Task: Create Card Website Maintenance Review in Board Newsletter Optimization Software to Workspace Event Production Services. Create Card Zoology Conference Review in Board Public Relations Crisis Communication Planning to Workspace Event Production Services. Create Card E-commerce Website Review in Board Customer Service Call Center Management and Optimization to Workspace Event Production Services
Action: Mouse moved to (240, 192)
Screenshot: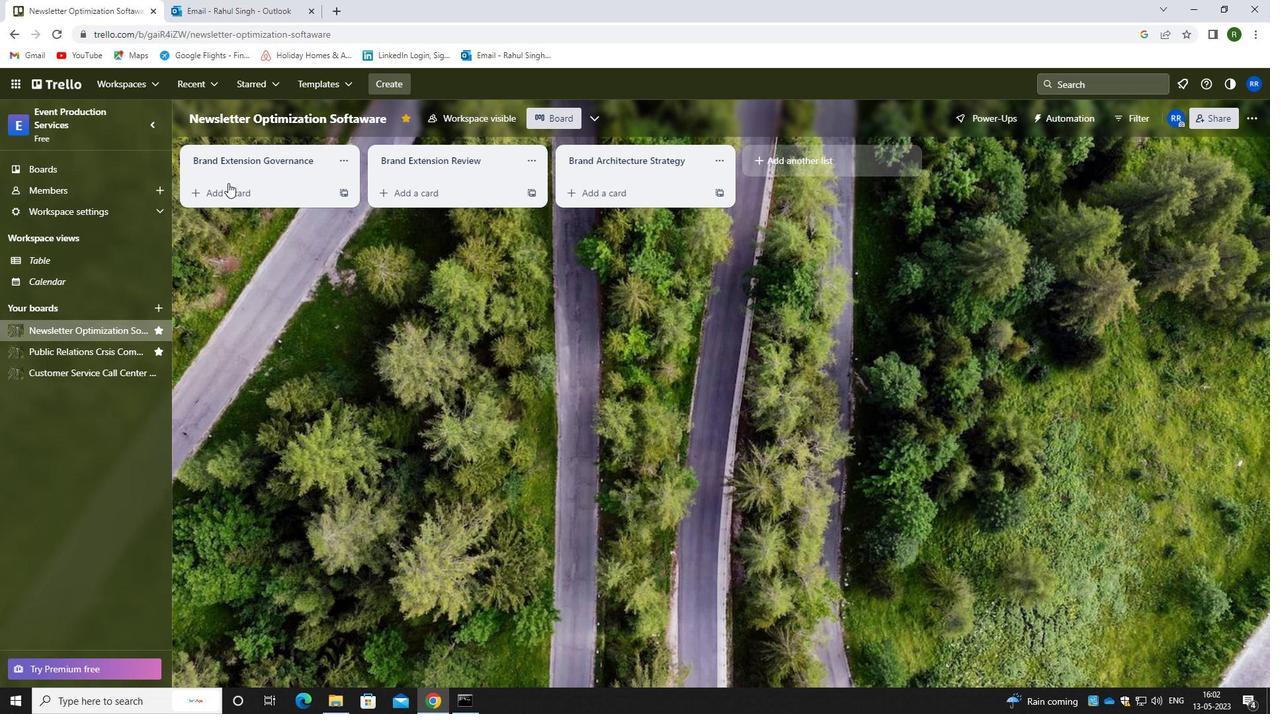 
Action: Mouse pressed left at (240, 192)
Screenshot: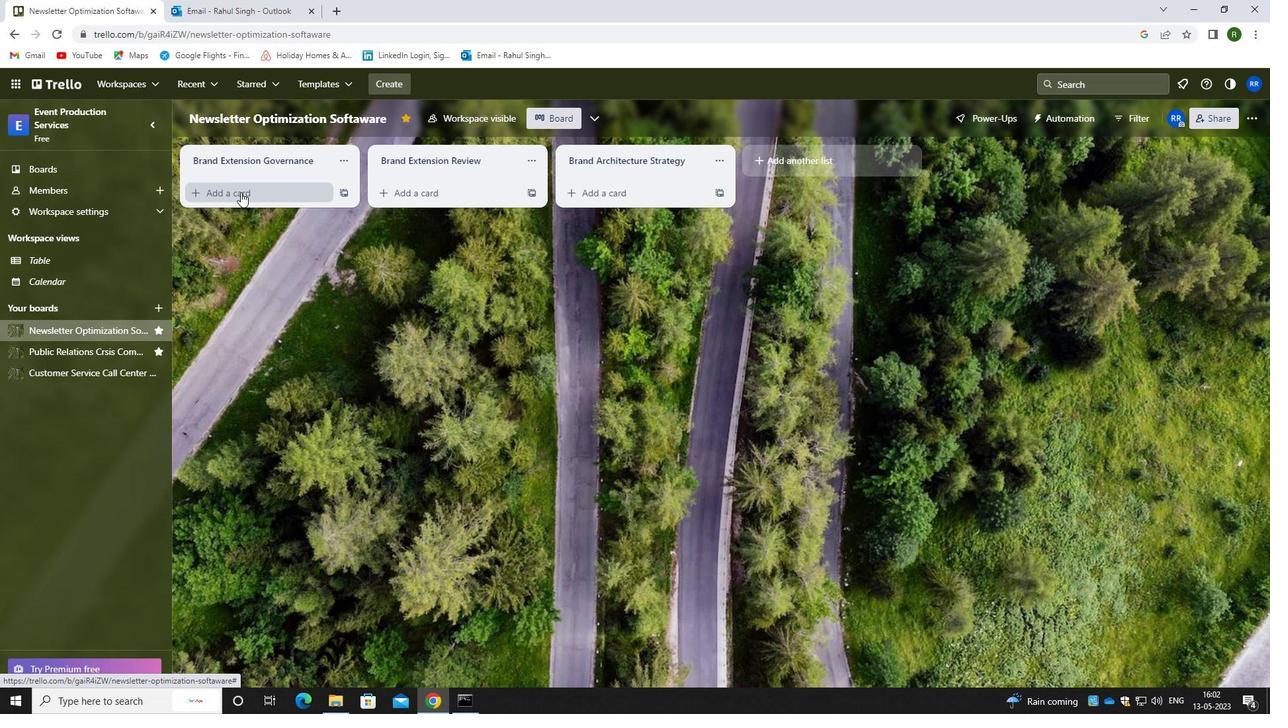 
Action: Mouse moved to (250, 201)
Screenshot: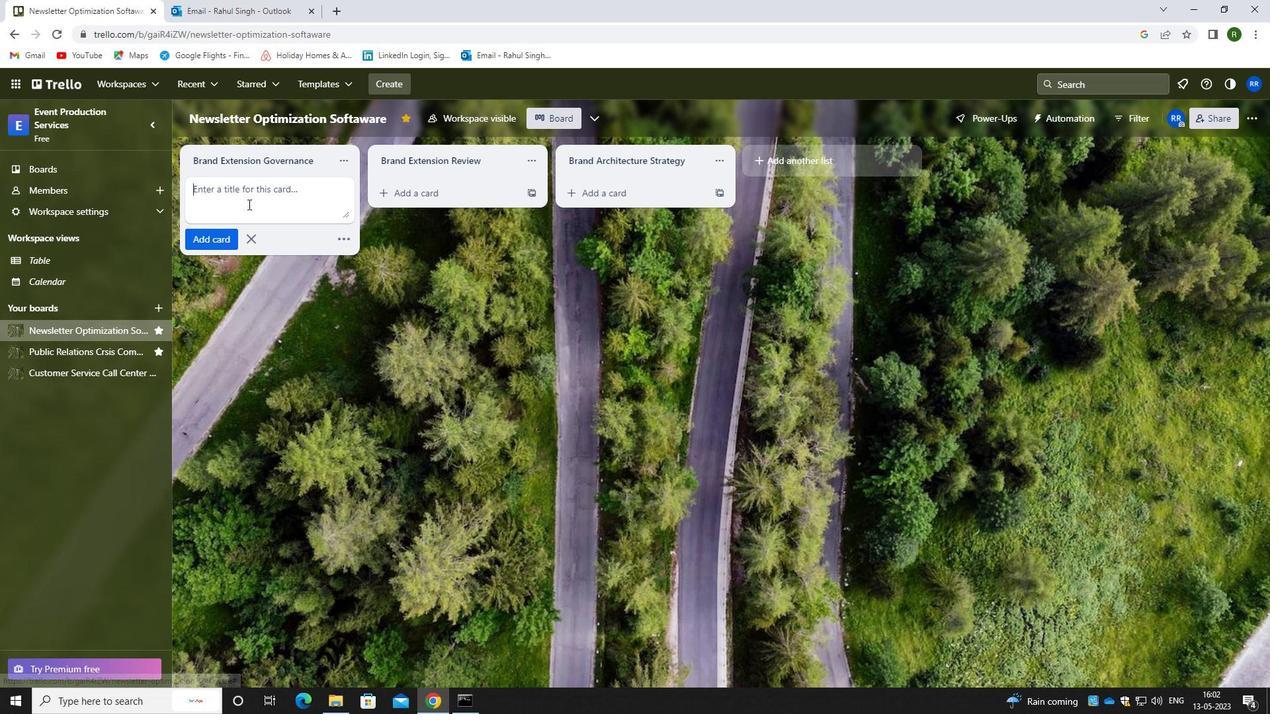 
Action: Key pressed <Key.caps_lock>w<Key.caps_lock>eb<Key.backspace><Key.backspace><Key.backspace>w<Key.caps_lock>ebsite<Key.space><Key.caps_lock>m<Key.caps_lock>aintenance<Key.space><Key.caps_lock>r<Key.caps_lock>eview
Screenshot: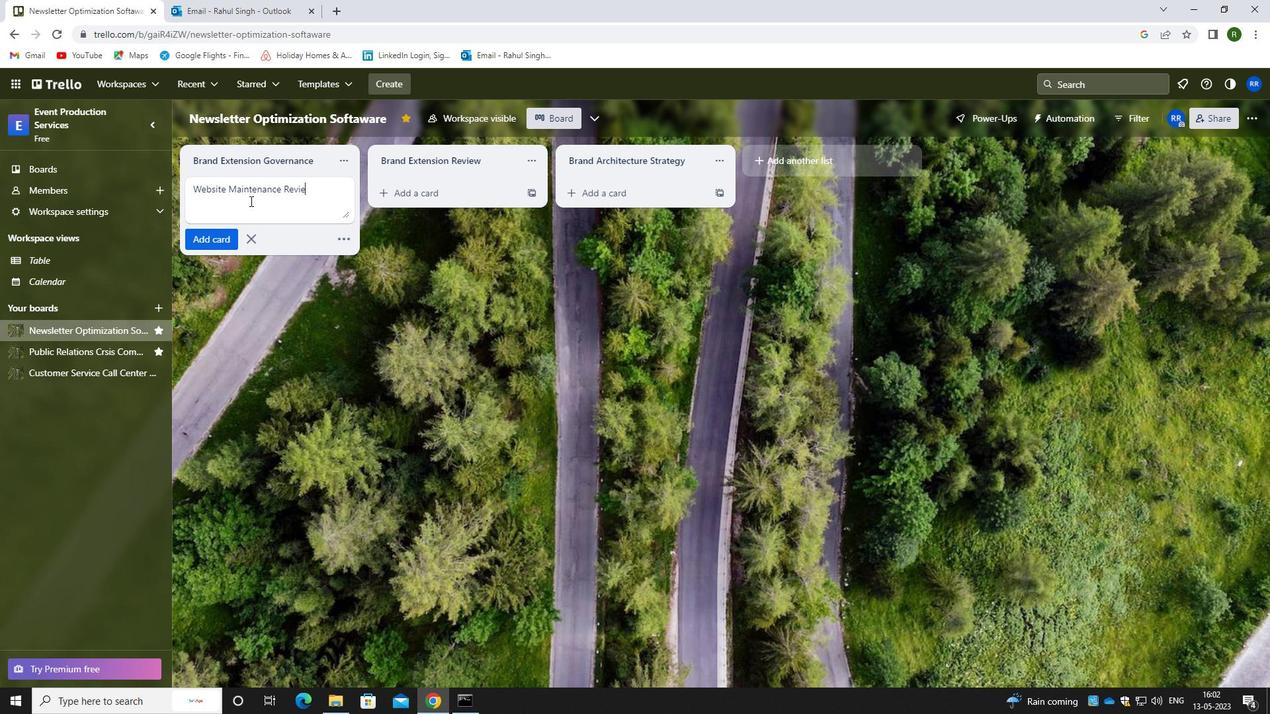 
Action: Mouse moved to (212, 237)
Screenshot: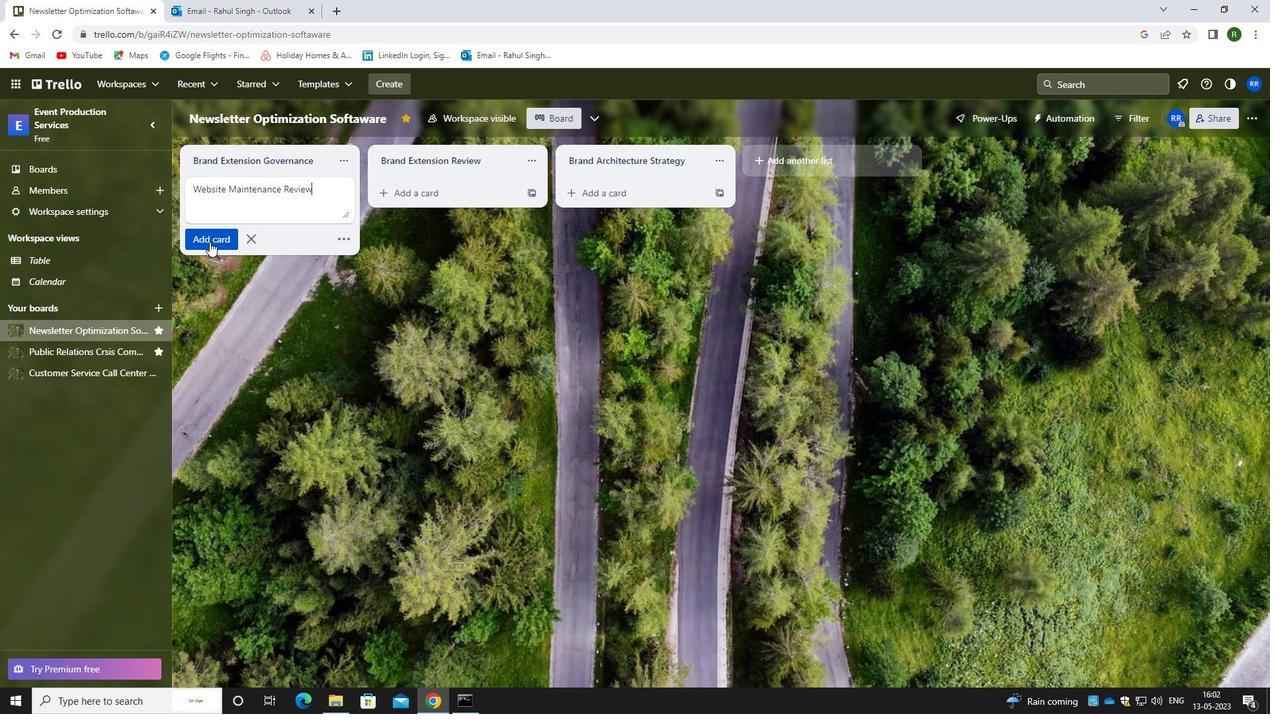 
Action: Mouse pressed left at (212, 237)
Screenshot: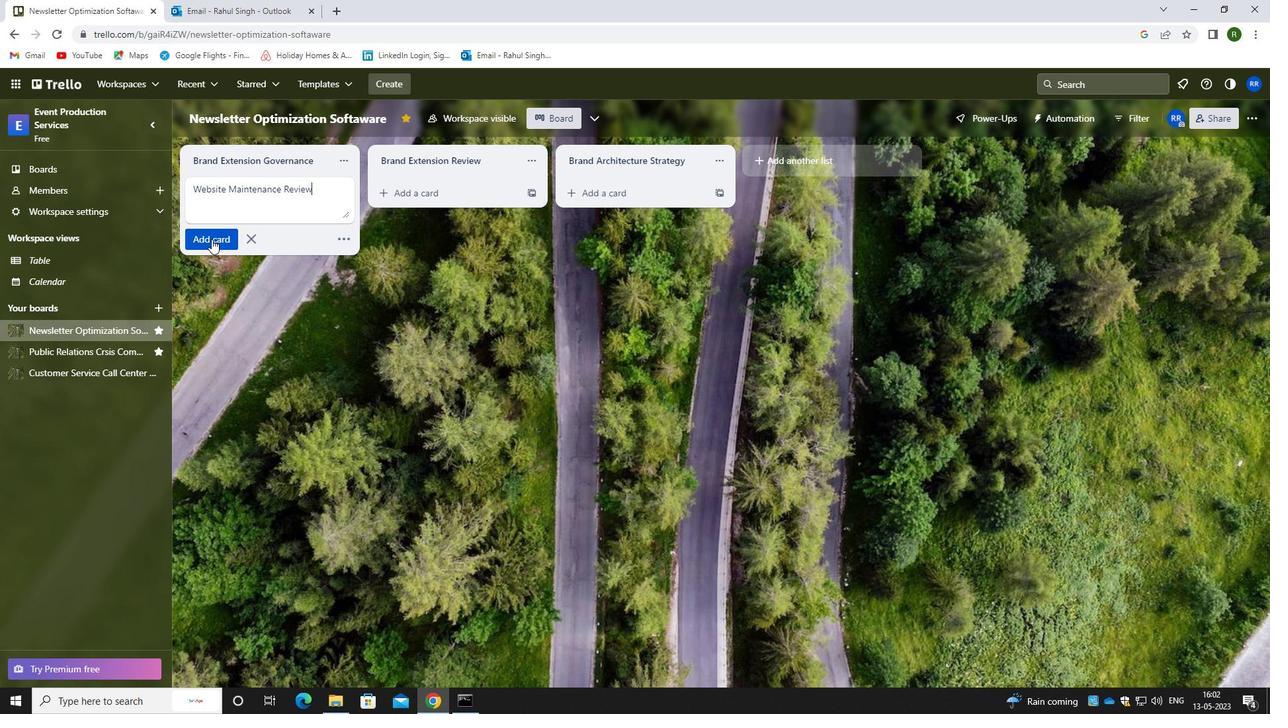 
Action: Mouse moved to (95, 355)
Screenshot: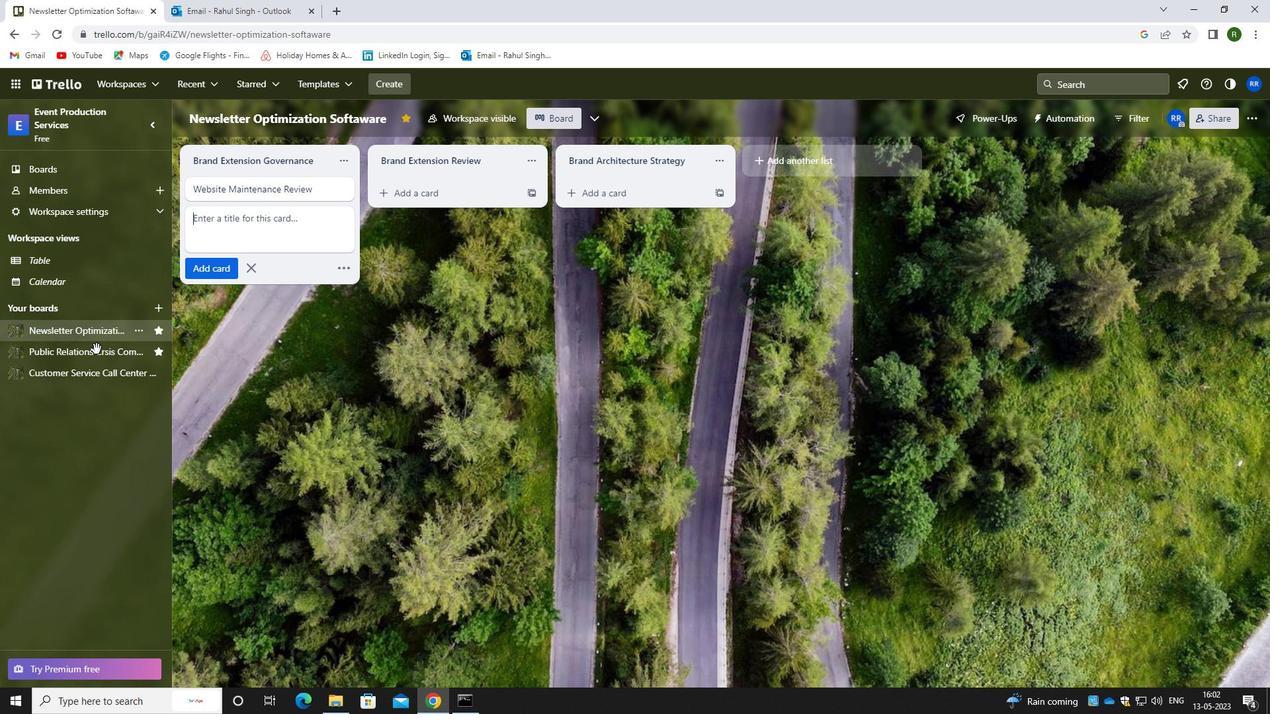 
Action: Mouse pressed left at (95, 355)
Screenshot: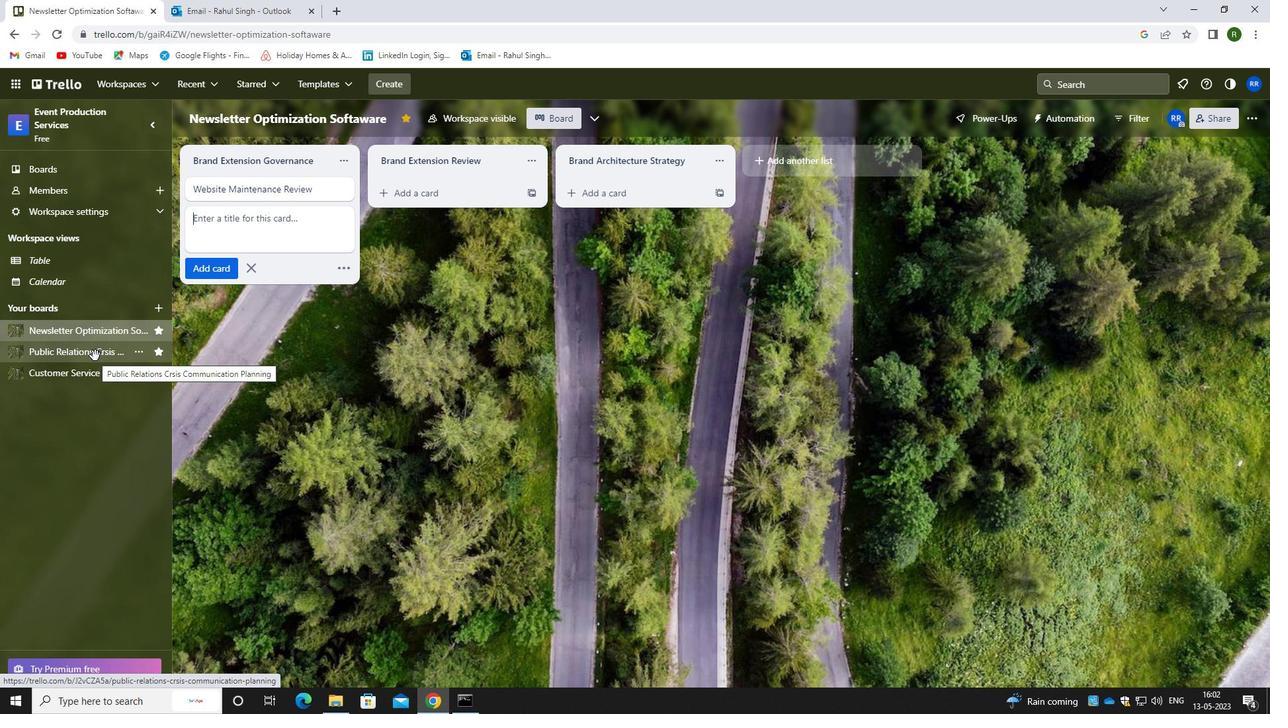 
Action: Mouse moved to (216, 191)
Screenshot: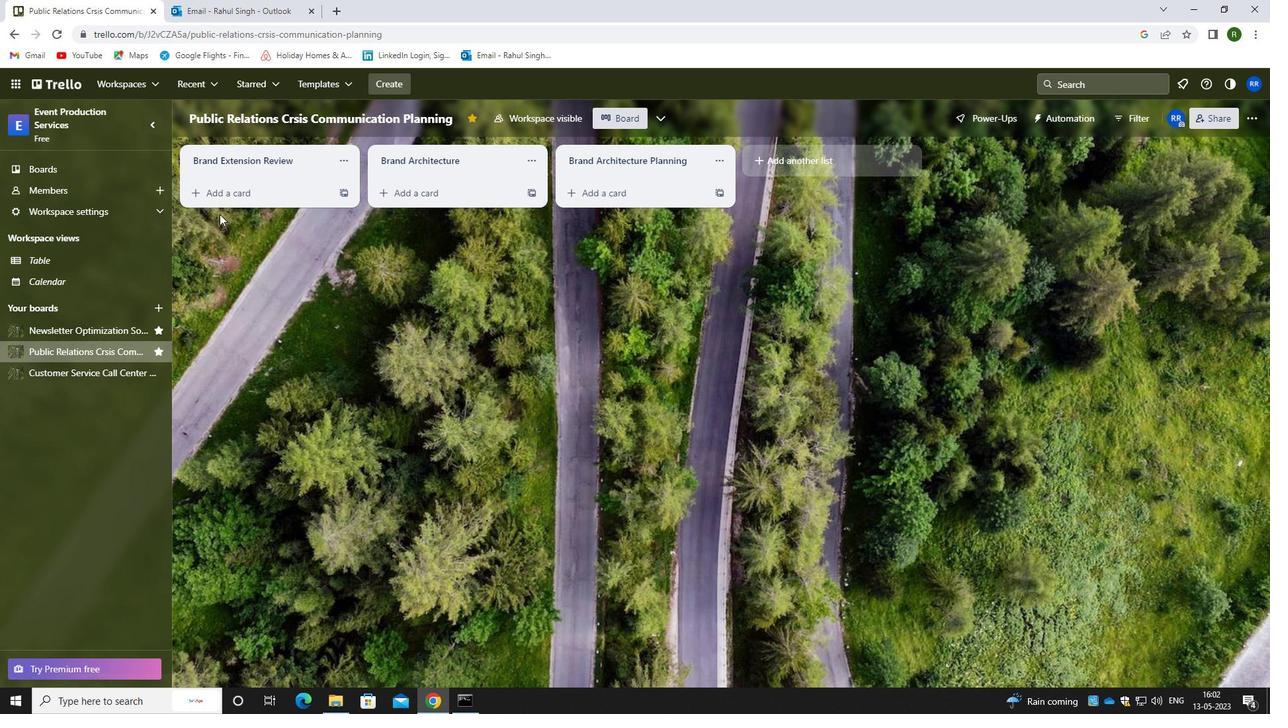
Action: Mouse pressed left at (216, 191)
Screenshot: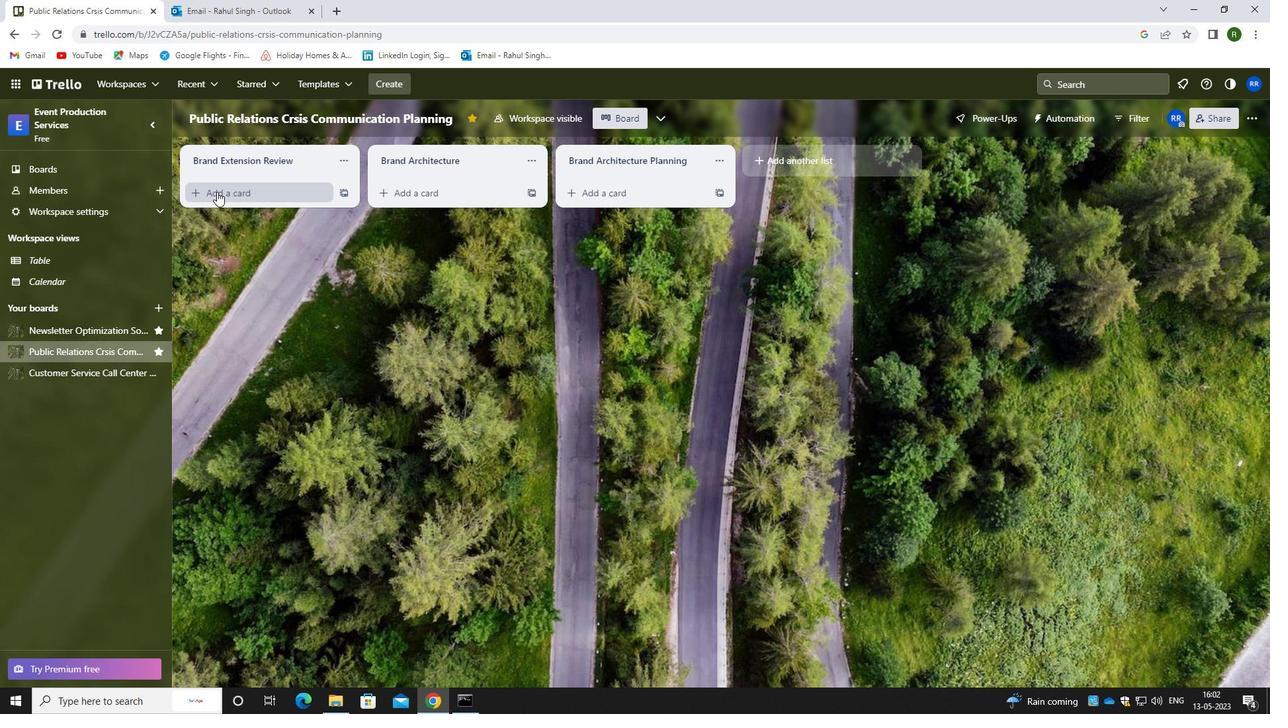 
Action: Mouse moved to (242, 197)
Screenshot: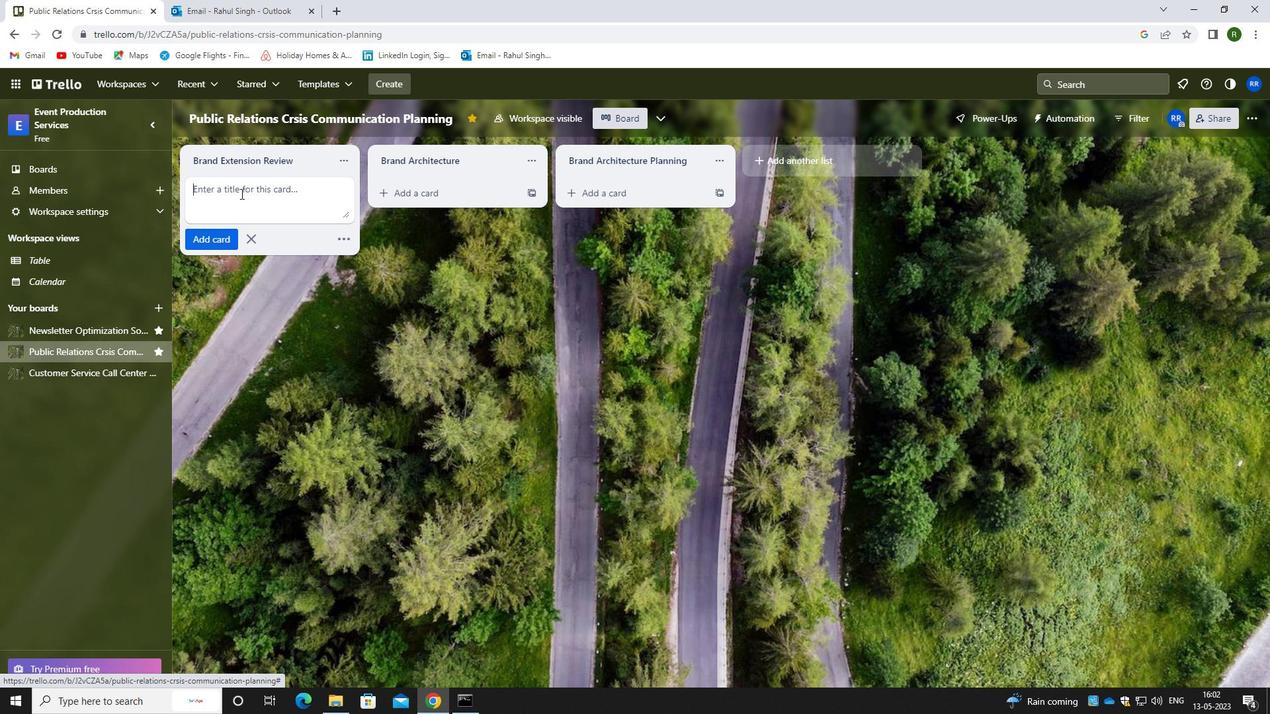 
Action: Mouse pressed left at (242, 197)
Screenshot: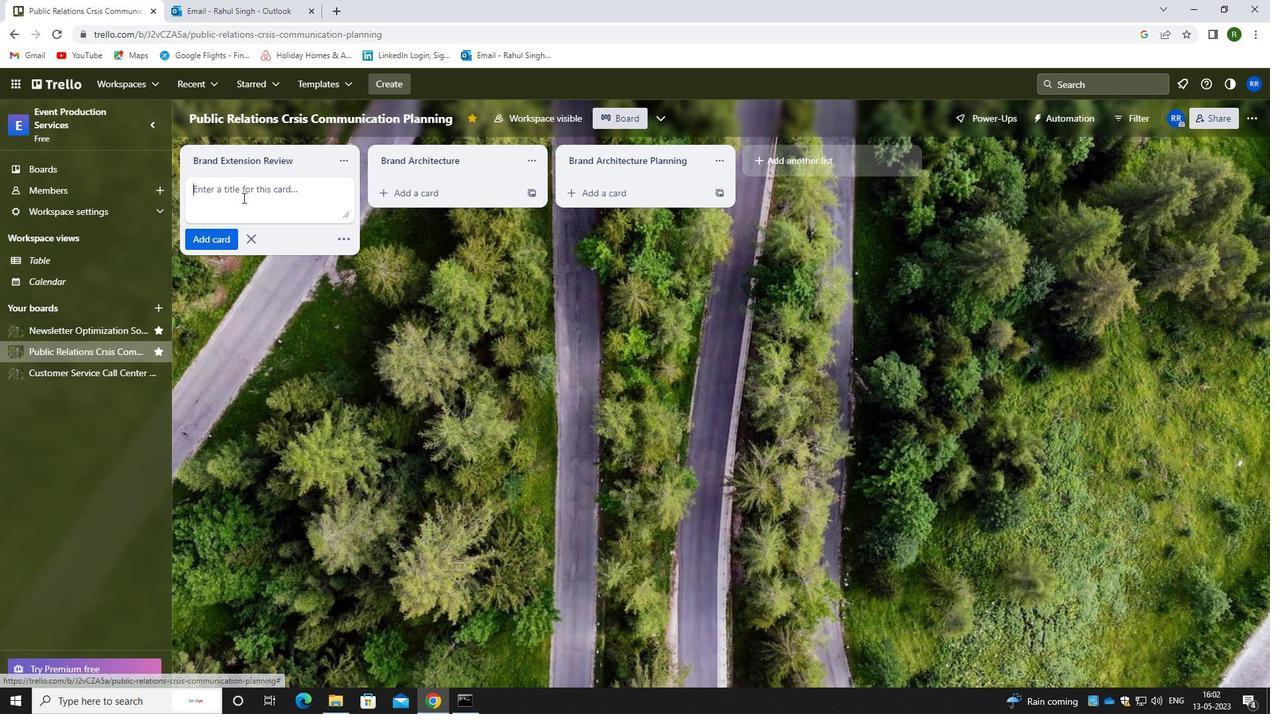
Action: Mouse moved to (242, 199)
Screenshot: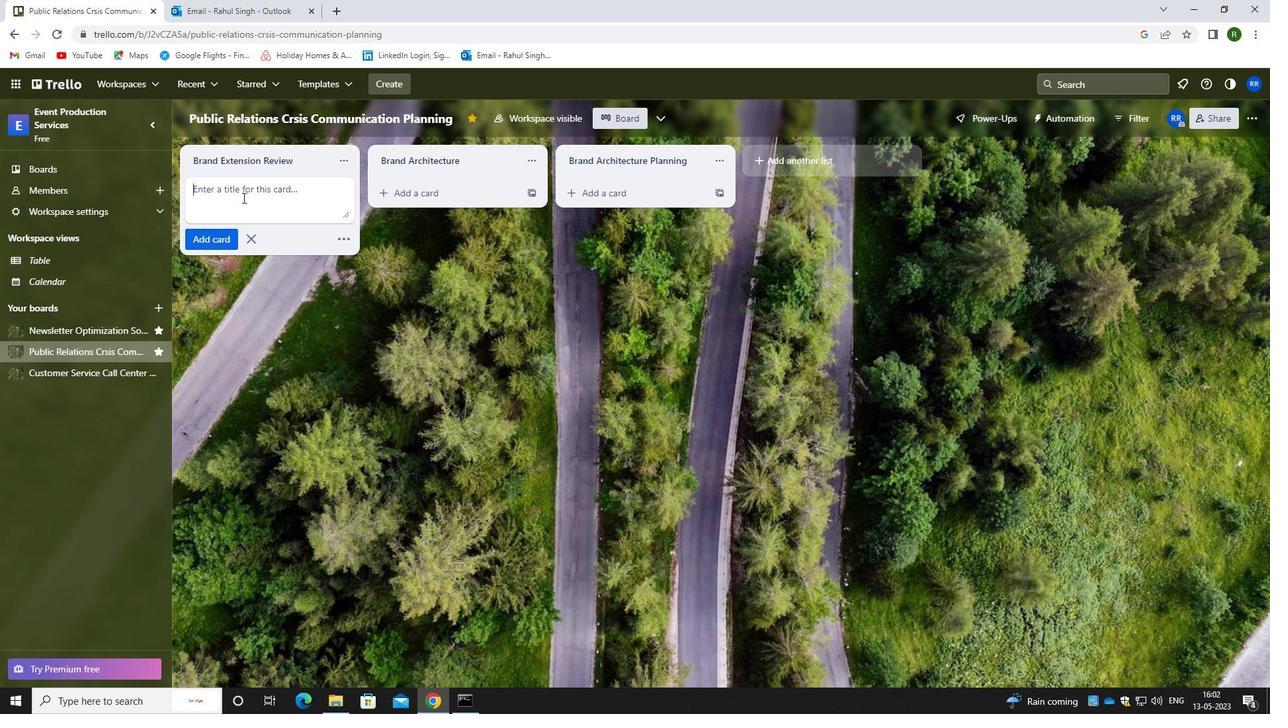 
Action: Key pressed <Key.caps_lock>z<Key.caps_lock>oology<Key.space><Key.caps_lock>c<Key.caps_lock>ong<Key.backspace>ference<Key.space><Key.caps_lock>r<Key.caps_lock>eview
Screenshot: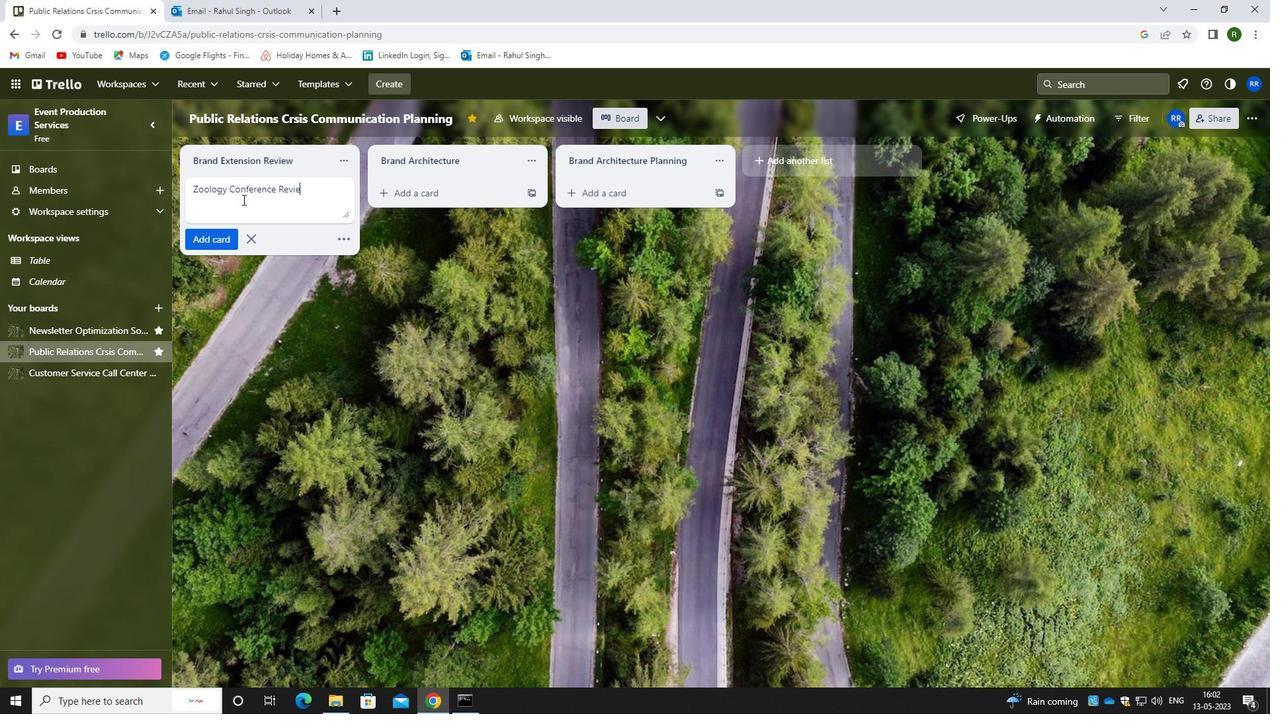 
Action: Mouse moved to (228, 241)
Screenshot: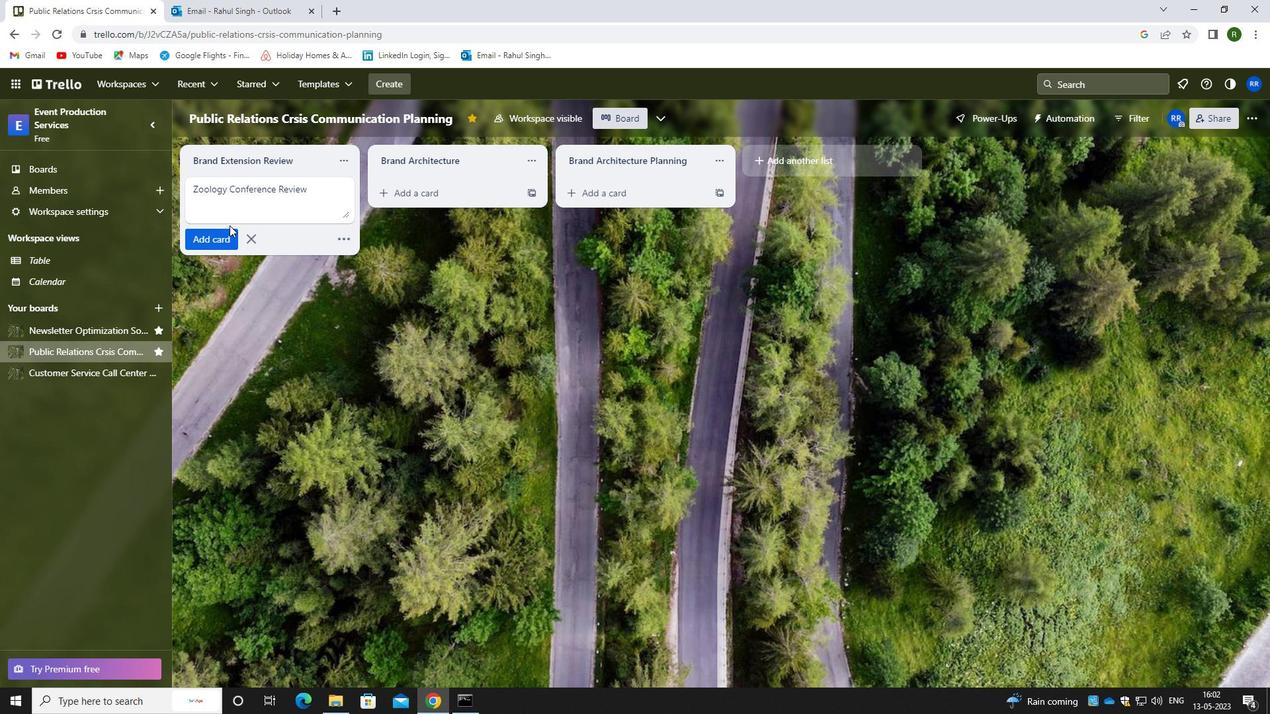 
Action: Mouse pressed left at (228, 241)
Screenshot: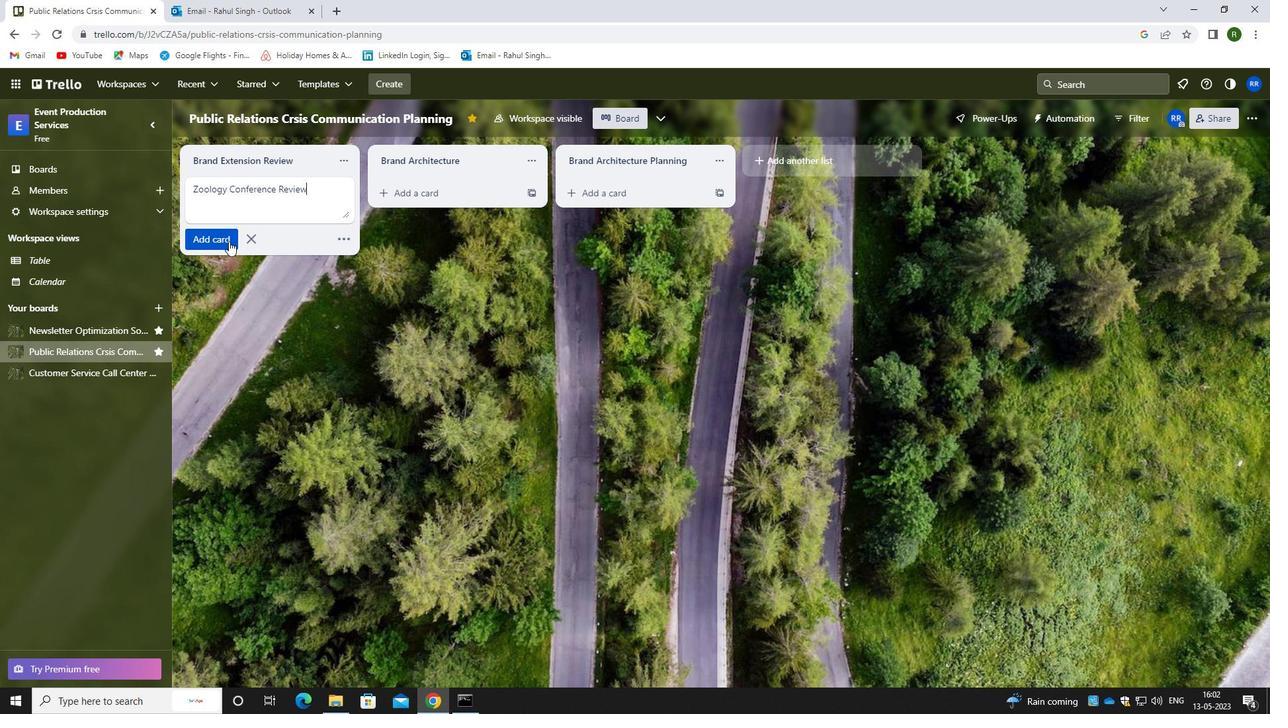 
Action: Mouse moved to (80, 376)
Screenshot: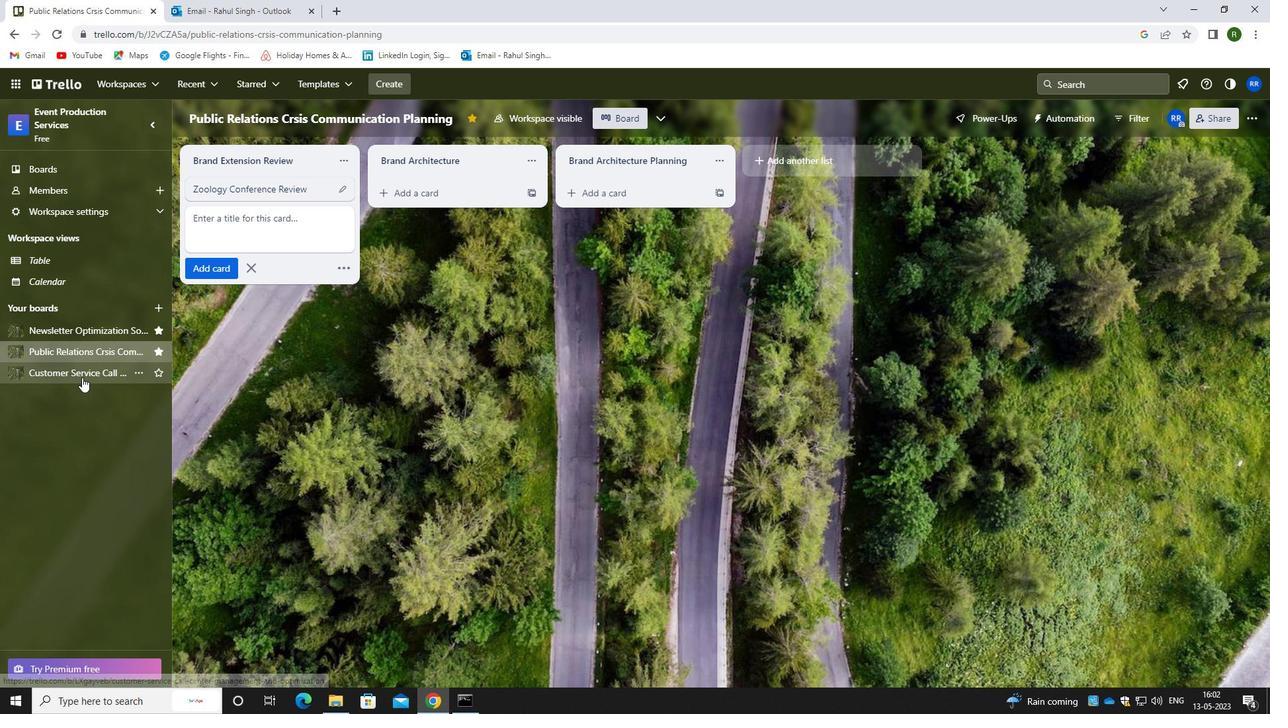 
Action: Mouse pressed left at (80, 376)
Screenshot: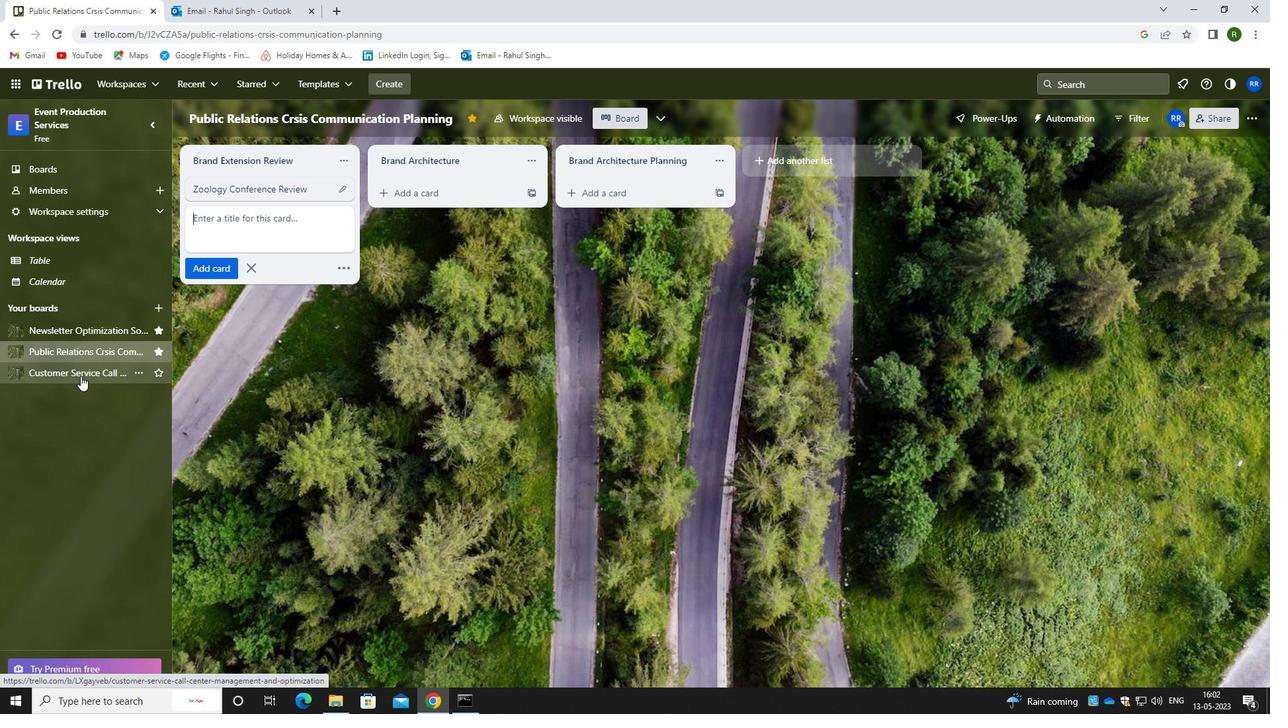 
Action: Mouse moved to (236, 195)
Screenshot: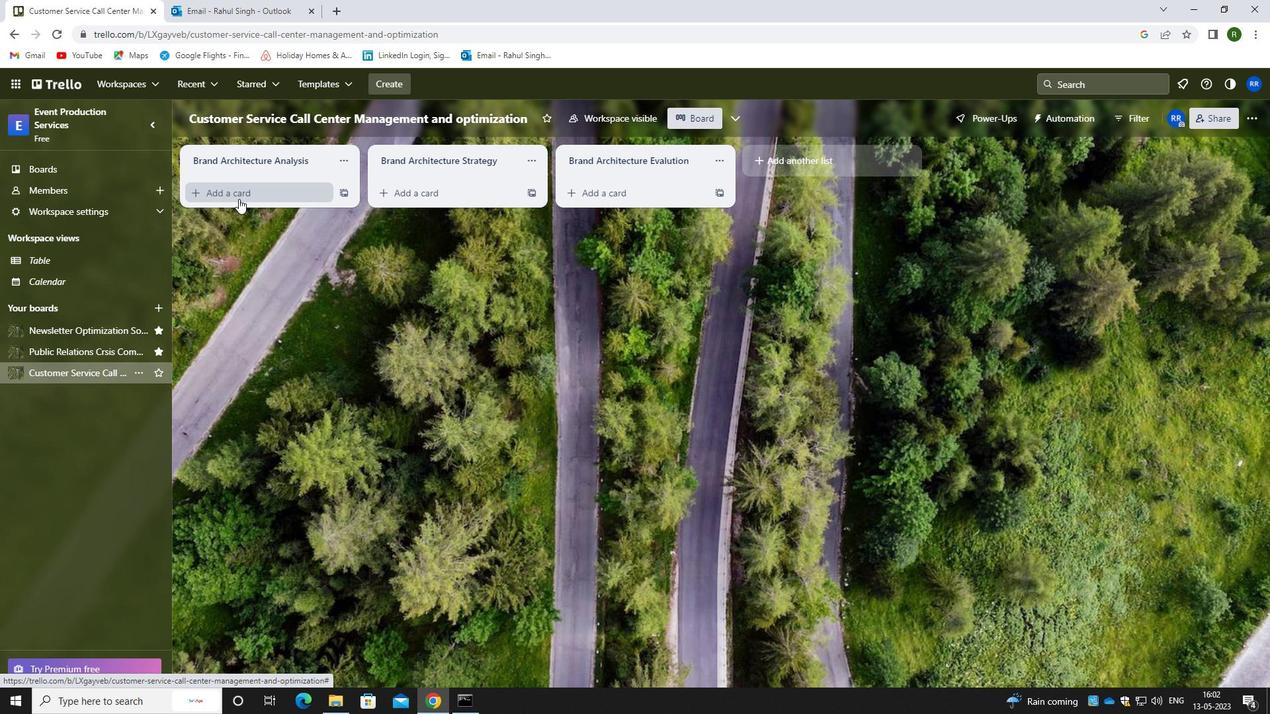 
Action: Mouse pressed left at (236, 195)
Screenshot: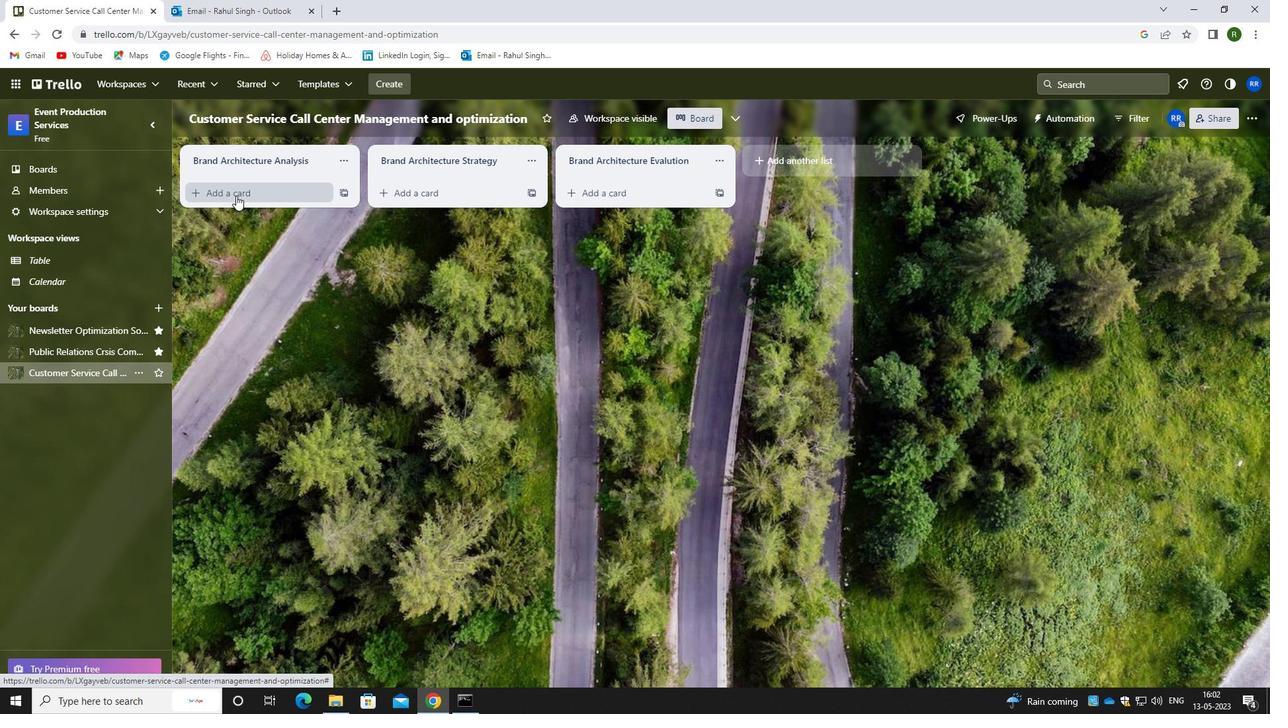 
Action: Mouse moved to (234, 205)
Screenshot: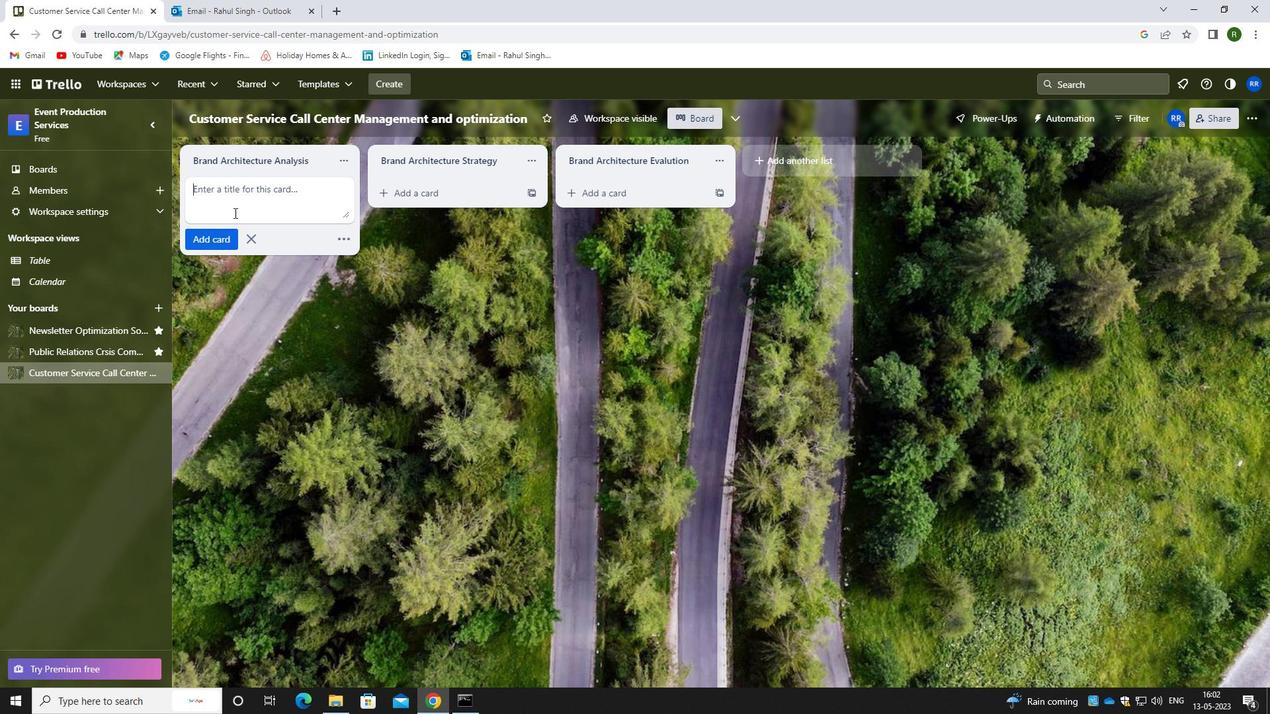
Action: Key pressed e<Key.backspace><Key.caps_lock>e<Key.caps_lock>-coo<Key.backspace>mmerce<Key.space><Key.caps_lock>w<Key.caps_lock>ebsite<Key.space><Key.caps_lock>r<Key.caps_lock>eview
Screenshot: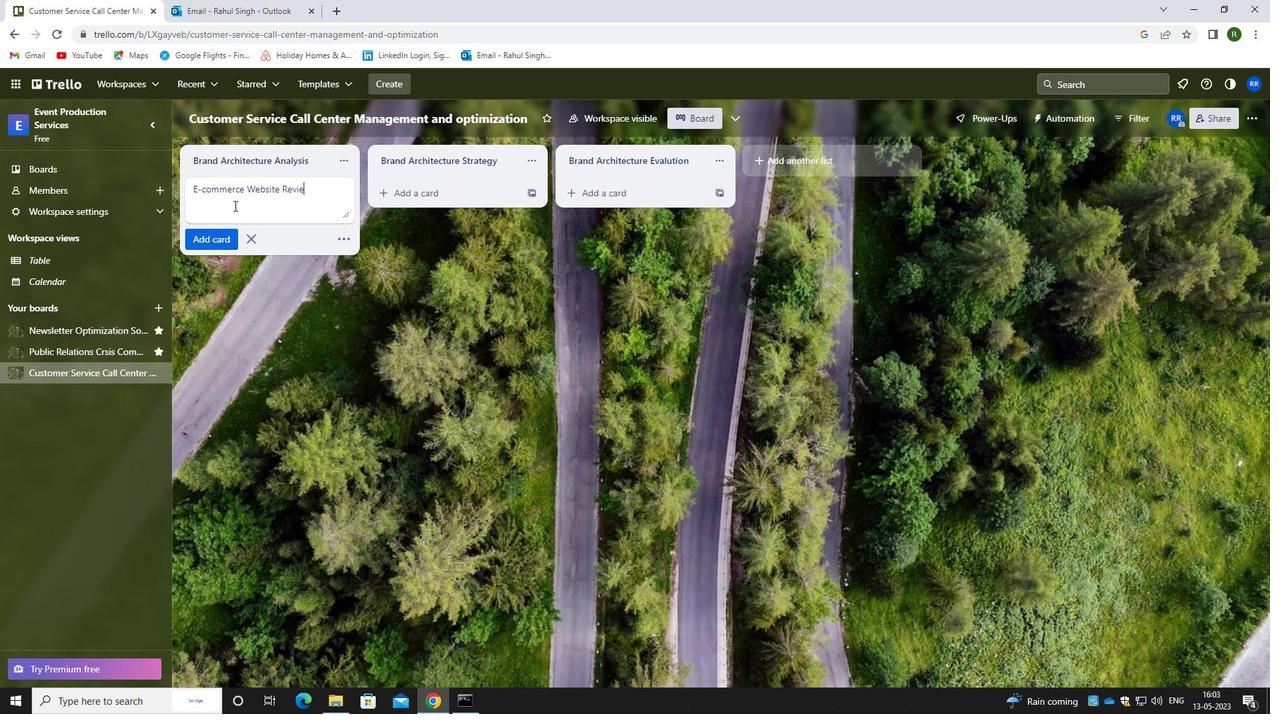 
Action: Mouse moved to (211, 247)
Screenshot: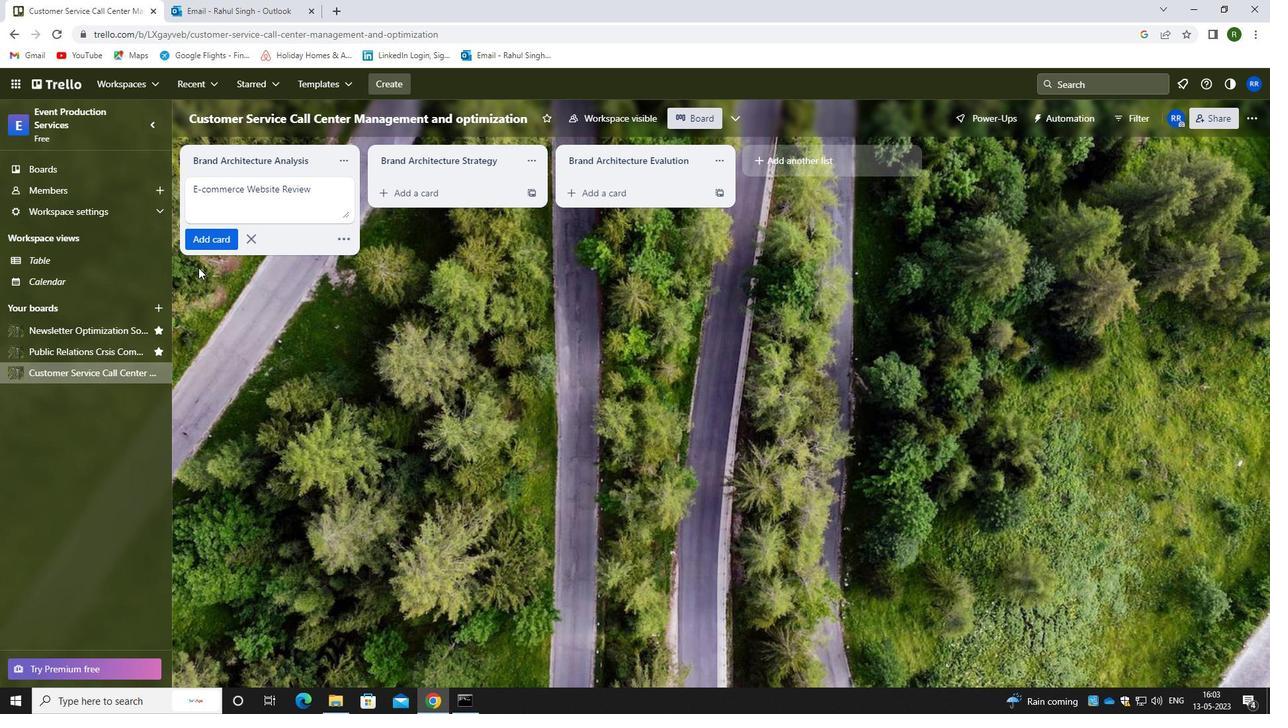 
Action: Mouse pressed left at (211, 247)
Screenshot: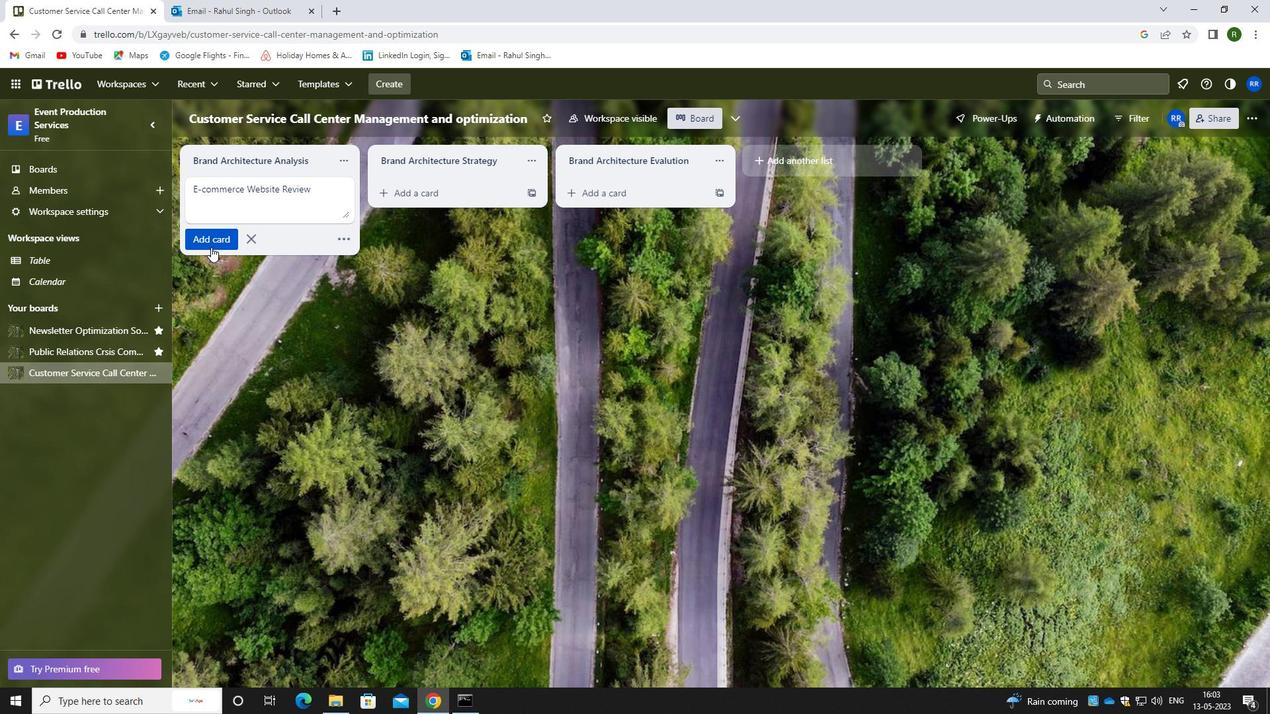 
Action: Mouse moved to (305, 394)
Screenshot: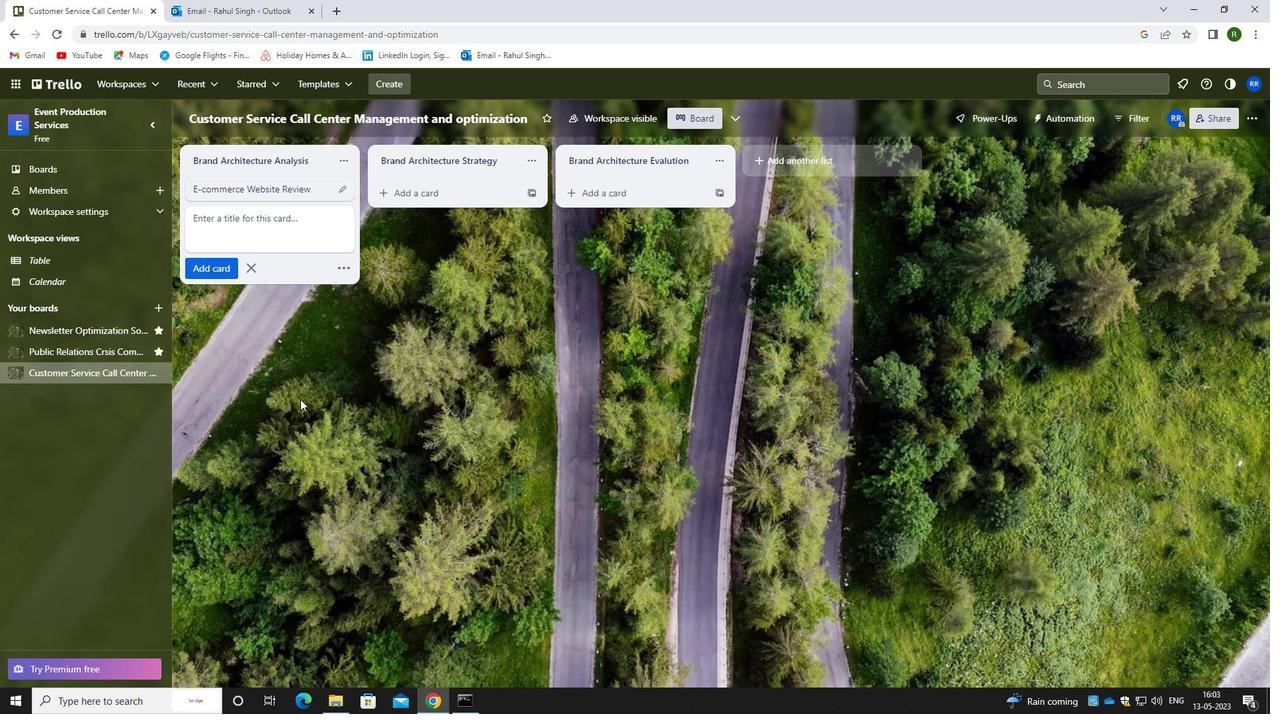 
Action: Mouse pressed left at (305, 394)
Screenshot: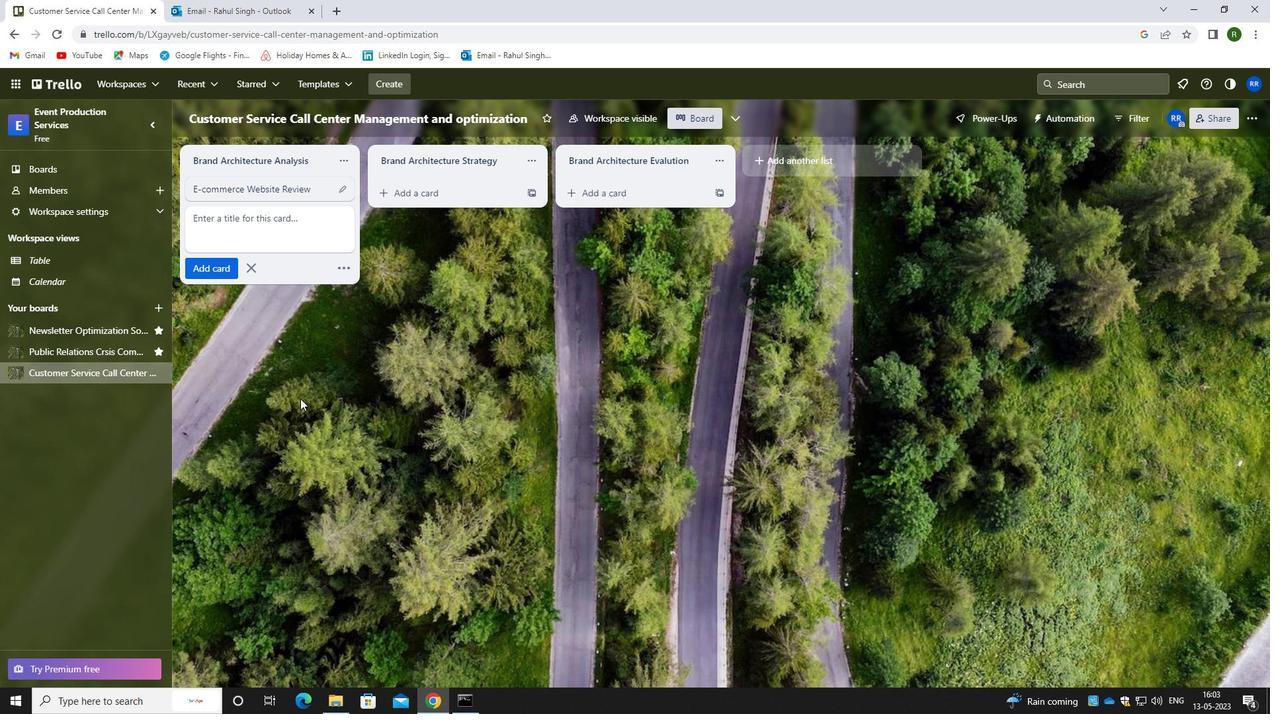
